 Task: Select Set Desktop Picture
Action: Mouse moved to (507, 459)
Screenshot: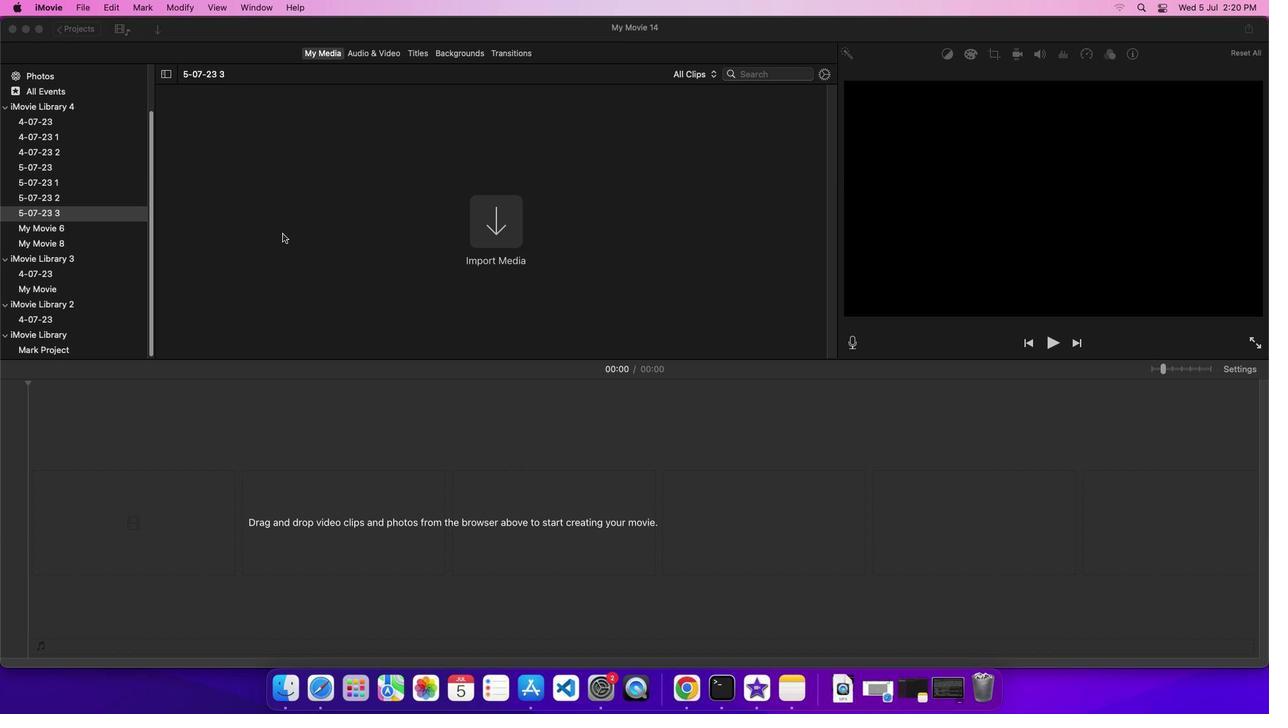 
Action: Mouse pressed left at (507, 459)
Screenshot: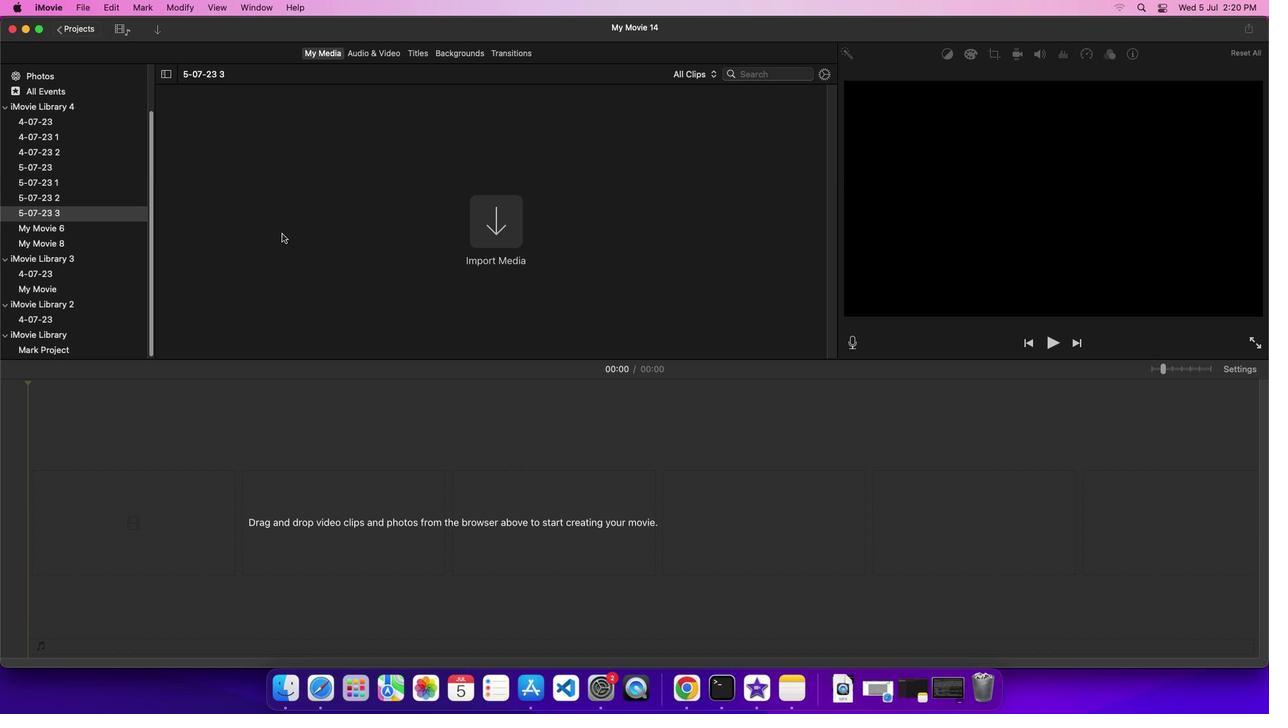 
Action: Mouse moved to (277, 232)
Screenshot: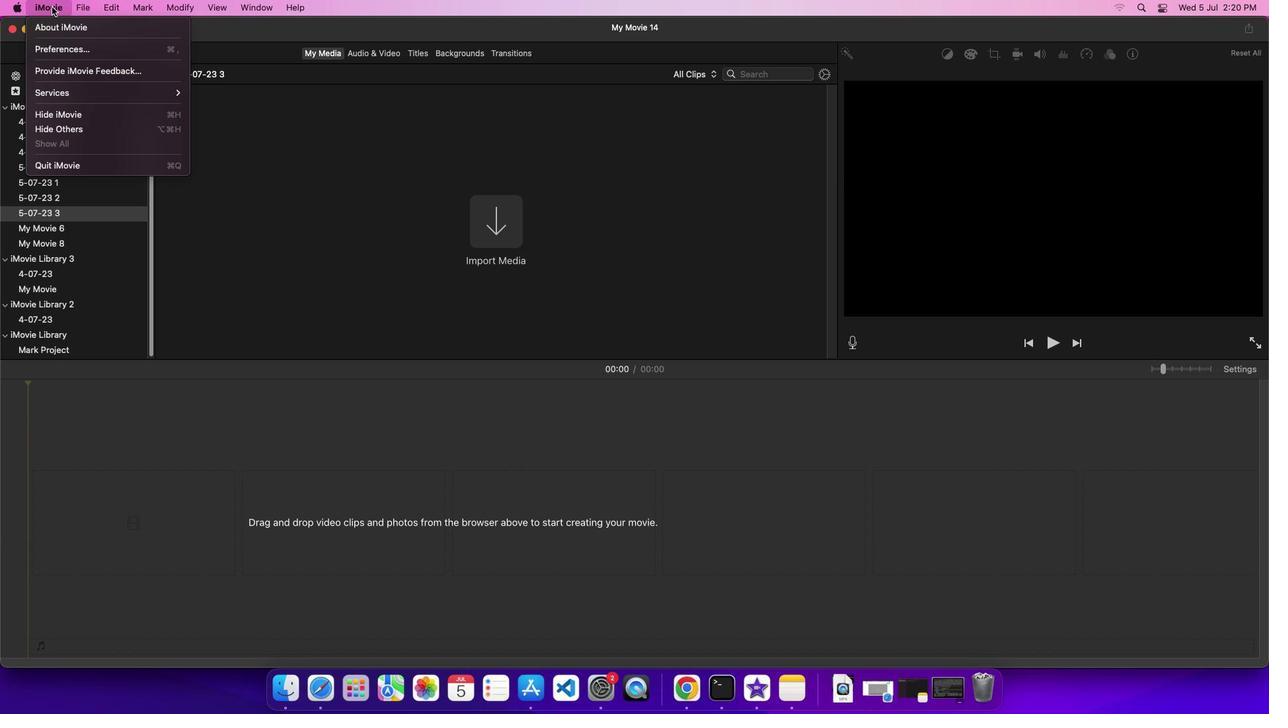 
Action: Mouse pressed left at (277, 232)
Screenshot: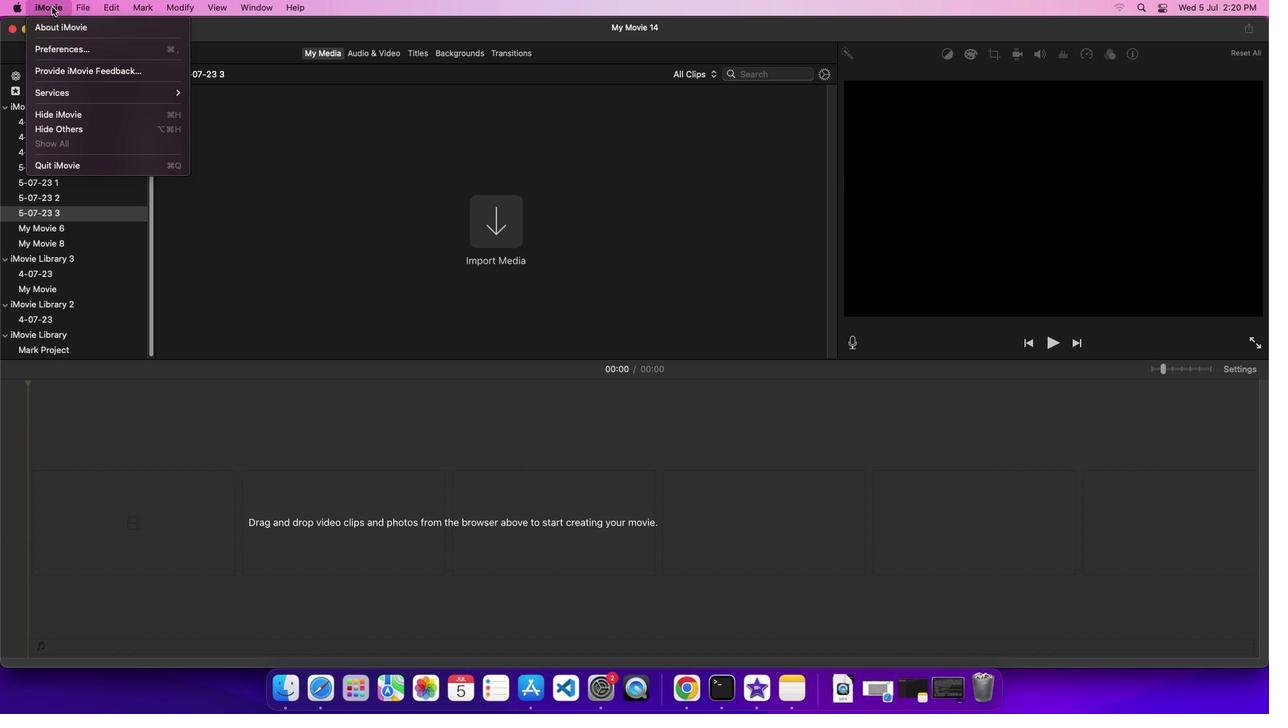 
Action: Mouse moved to (284, 317)
Screenshot: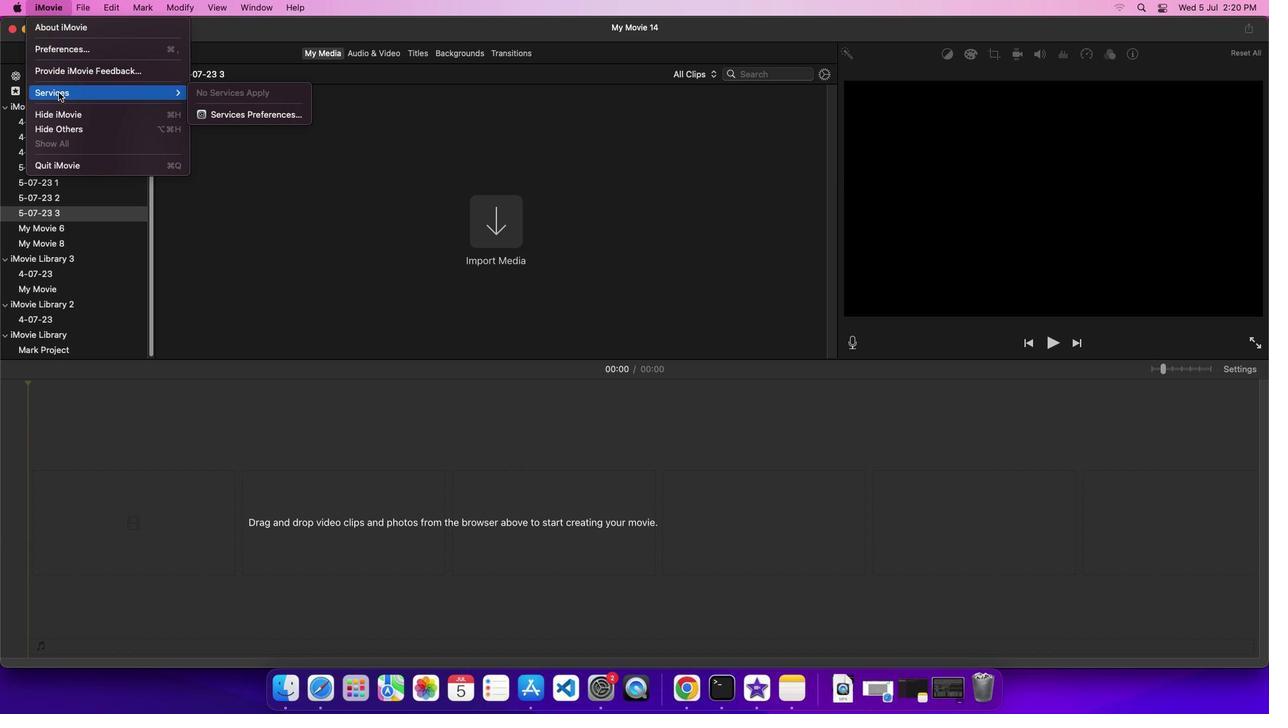 
Action: Mouse pressed left at (284, 317)
Screenshot: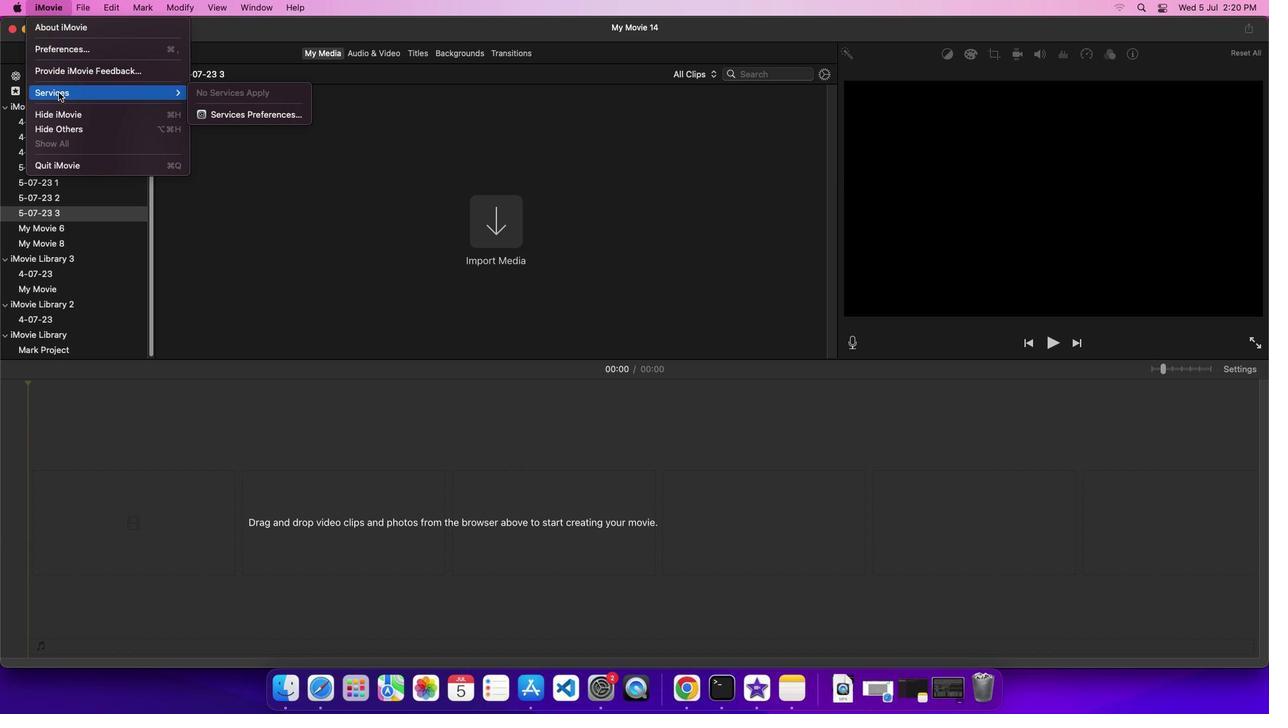 
Action: Mouse moved to (443, 337)
Screenshot: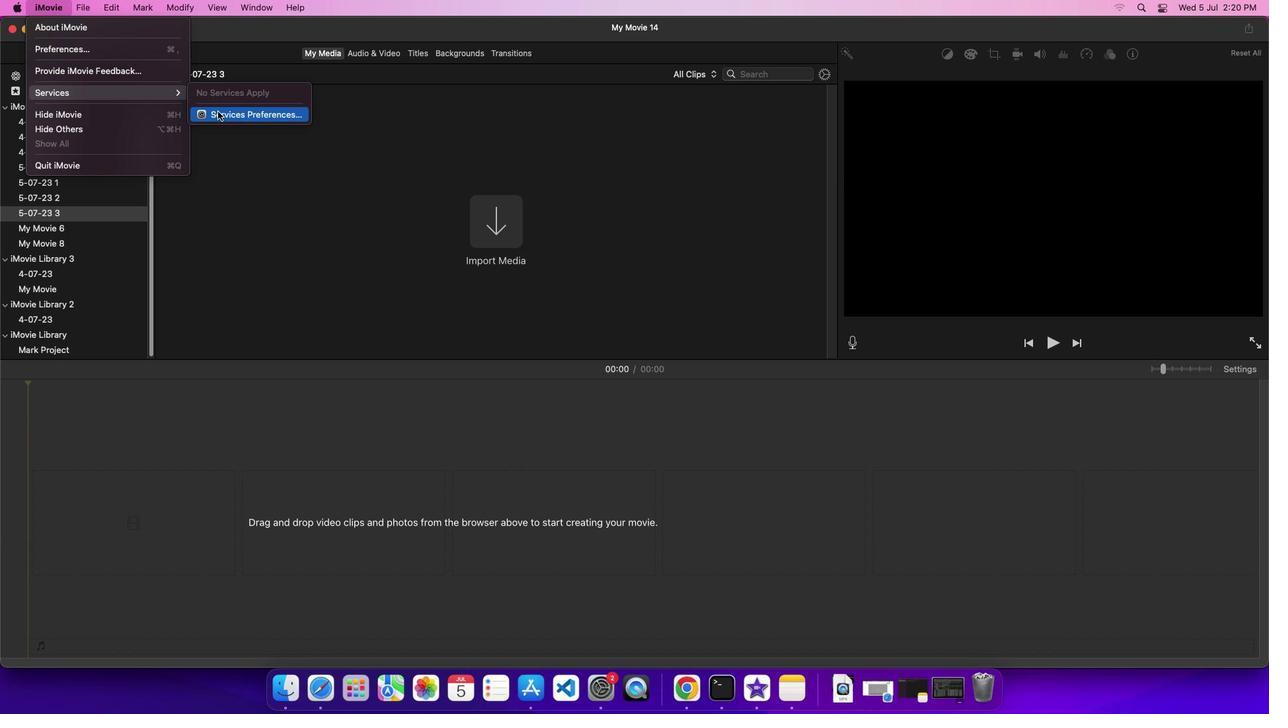 
Action: Mouse pressed left at (443, 337)
Screenshot: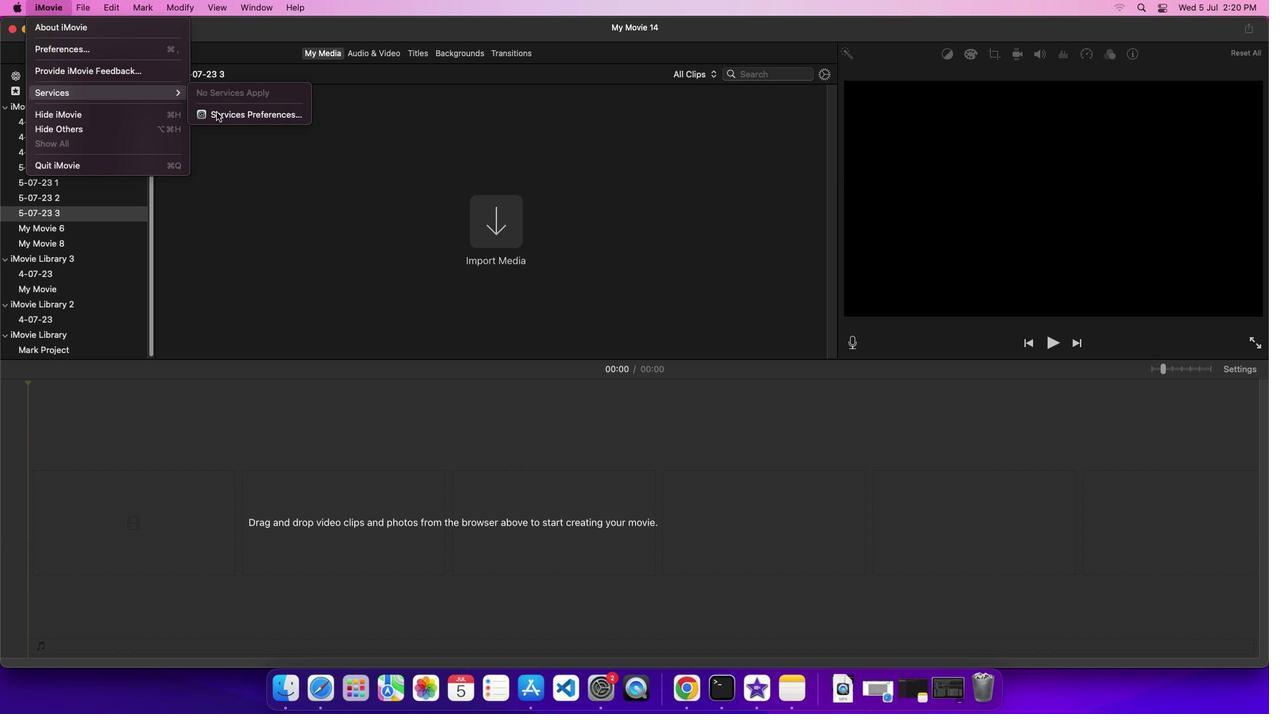 
Action: Mouse moved to (918, 505)
Screenshot: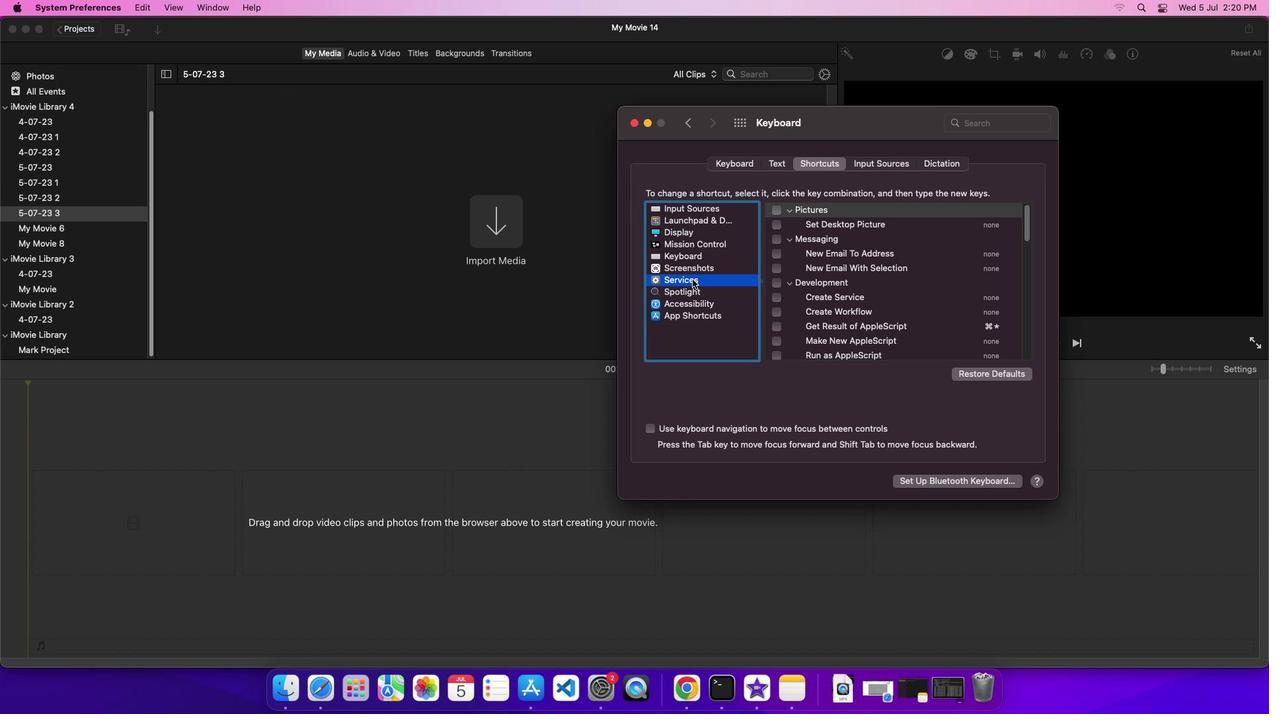 
Action: Mouse pressed left at (918, 505)
Screenshot: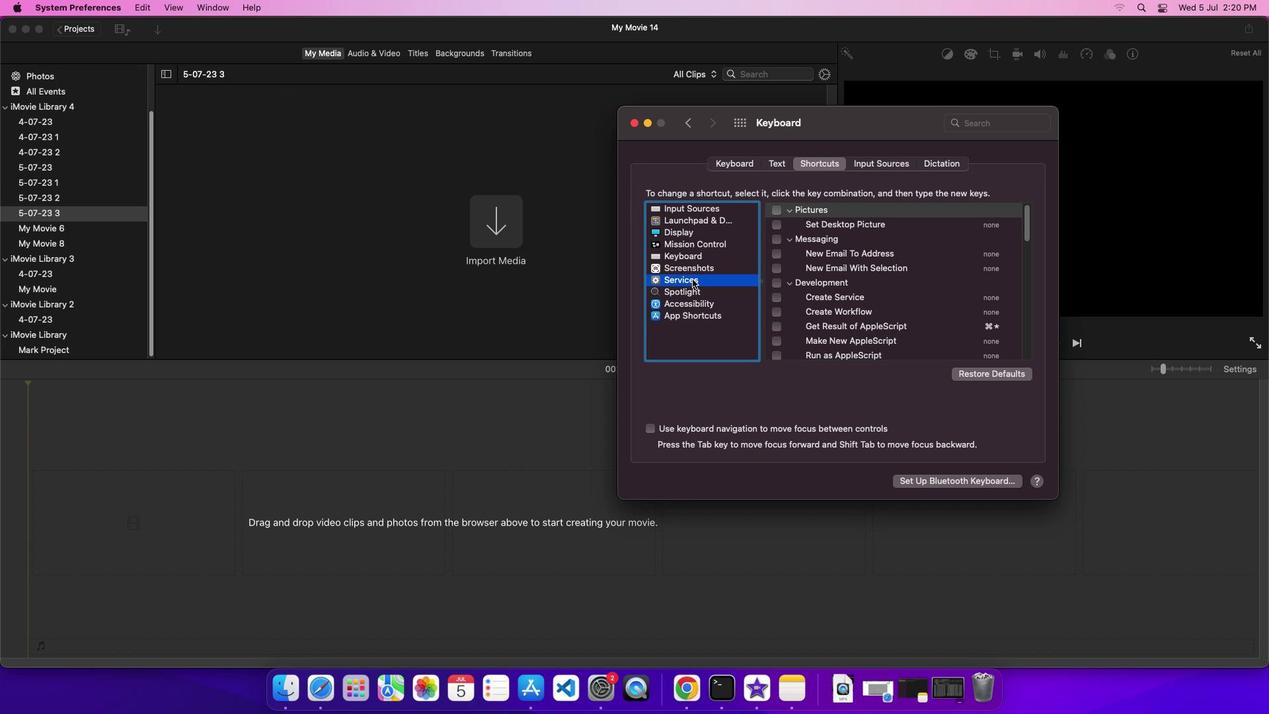 
Action: Mouse moved to (1000, 438)
Screenshot: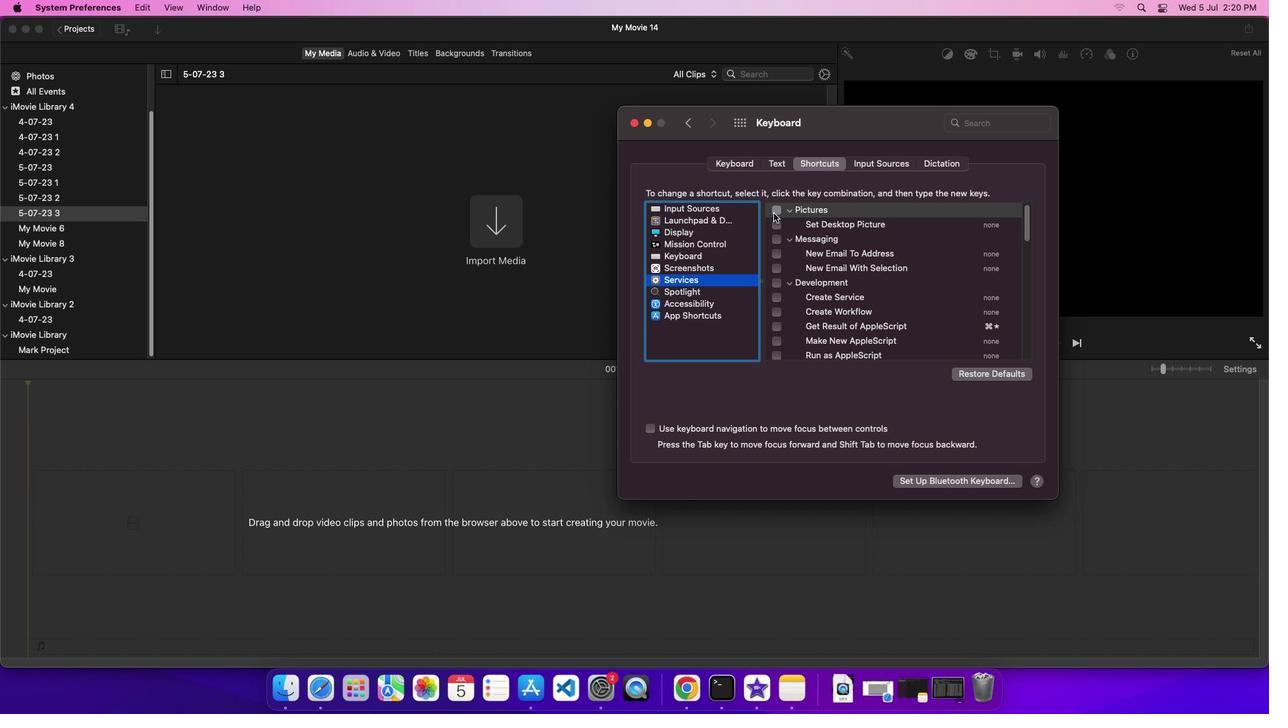 
Action: Mouse pressed left at (1000, 438)
Screenshot: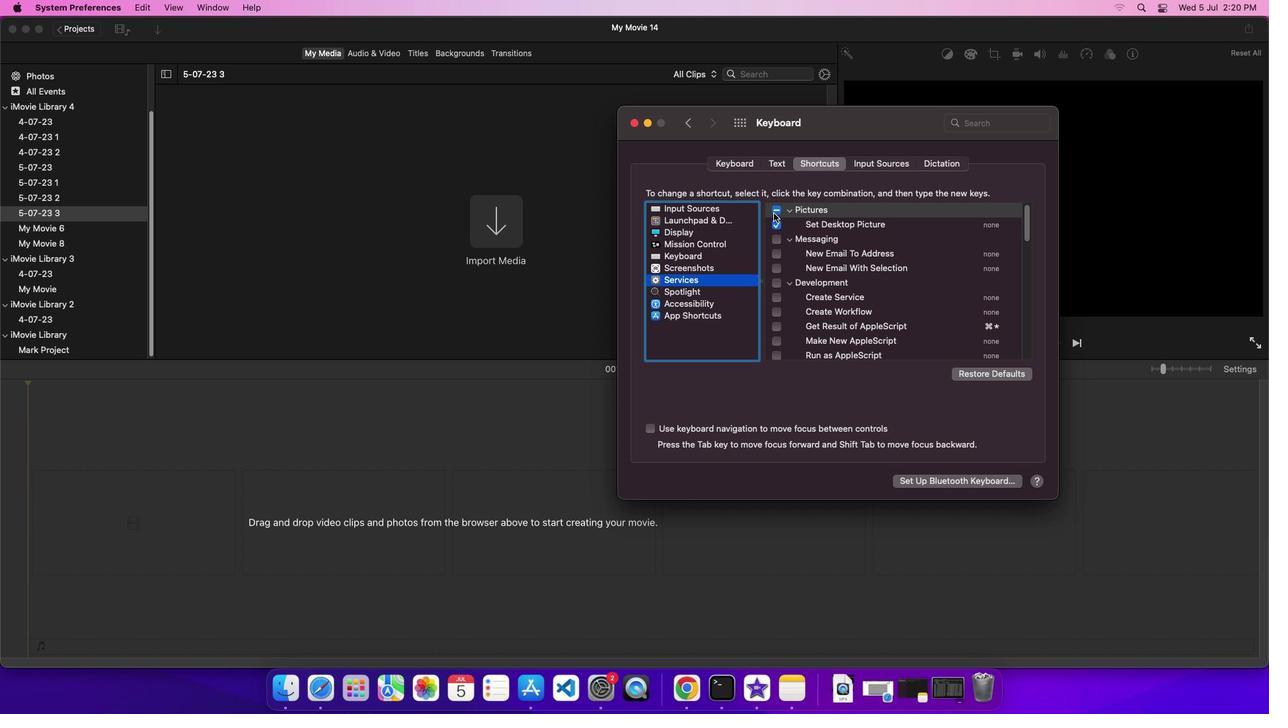 
Action: Mouse moved to (1050, 627)
Screenshot: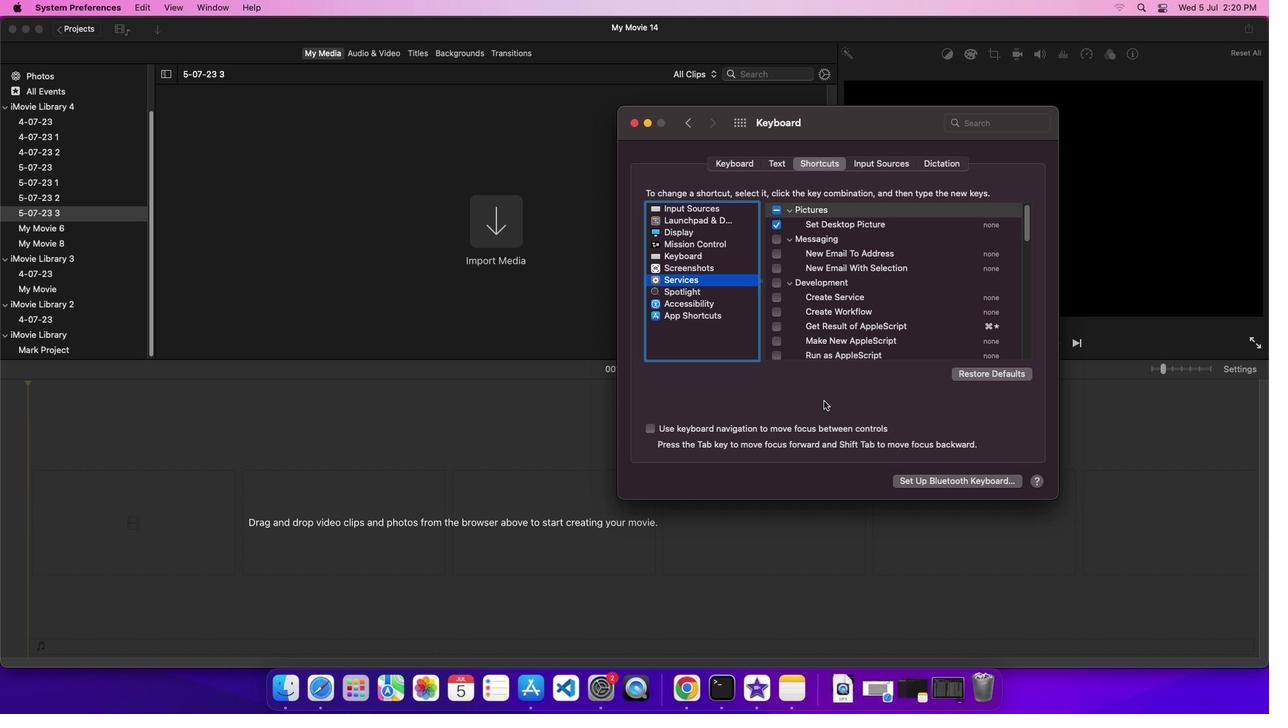 
